 Task: Select "You were students together" as a relationship.
Action: Mouse moved to (346, 323)
Screenshot: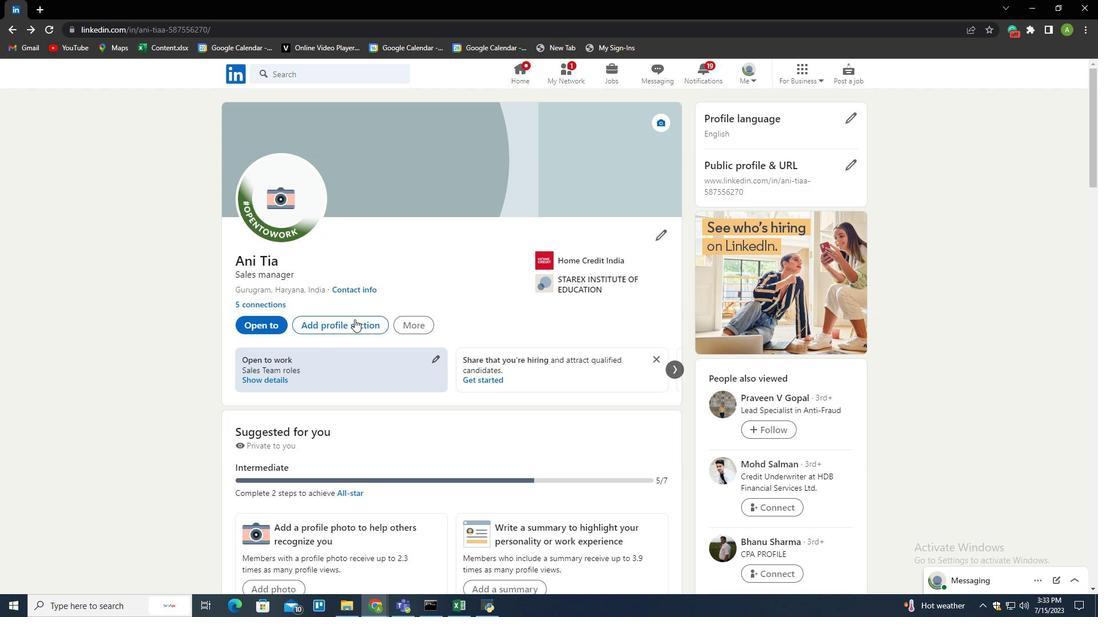 
Action: Mouse pressed left at (346, 323)
Screenshot: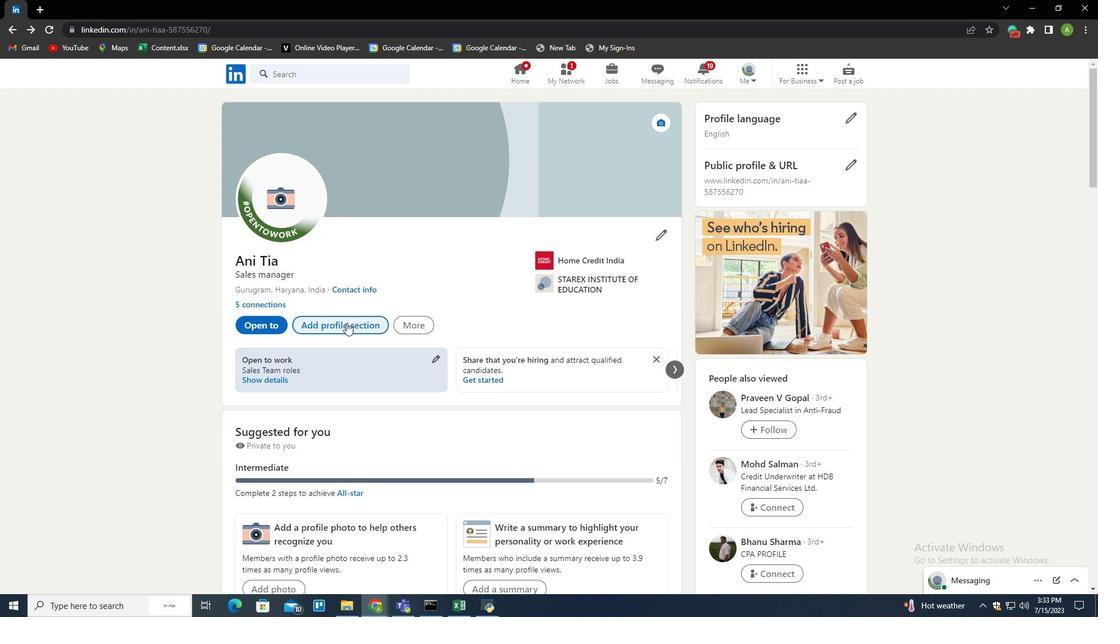 
Action: Mouse moved to (679, 153)
Screenshot: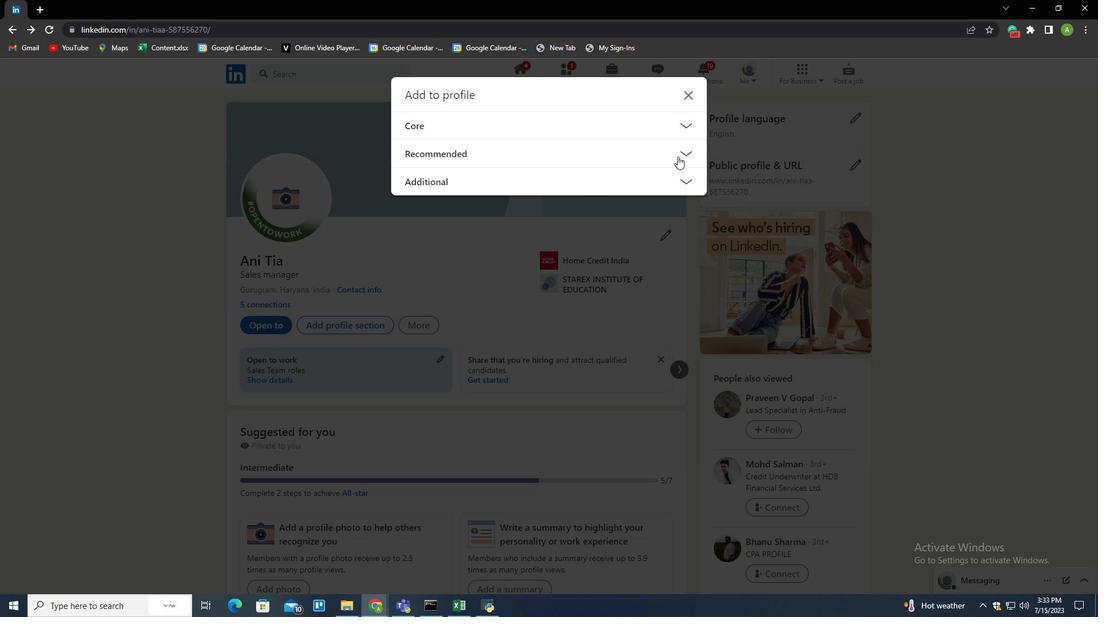 
Action: Mouse pressed left at (679, 153)
Screenshot: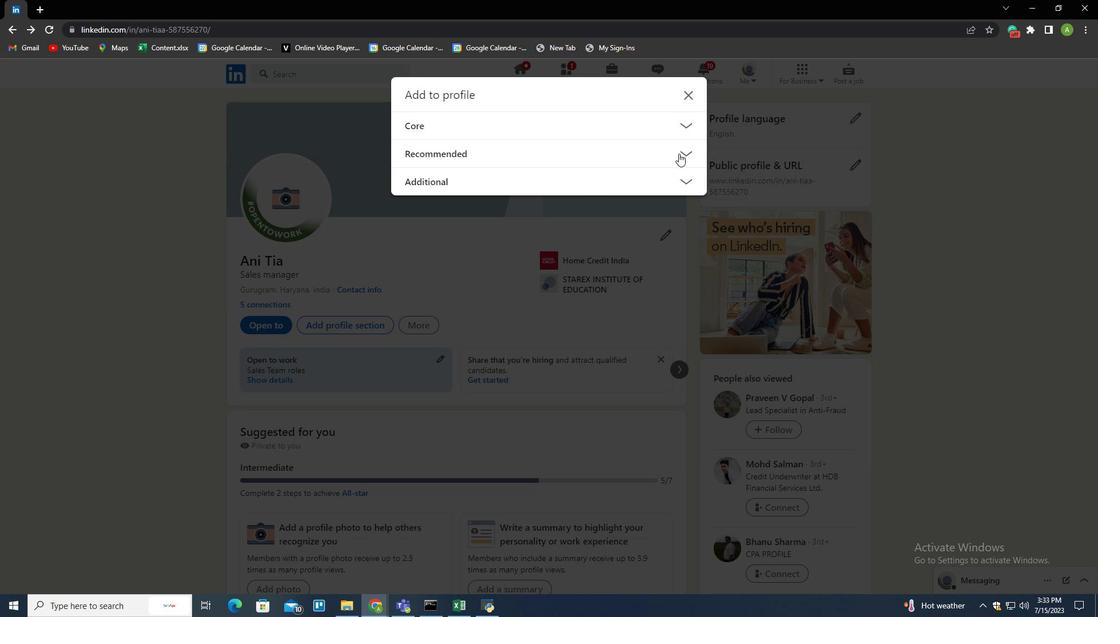 
Action: Mouse moved to (448, 313)
Screenshot: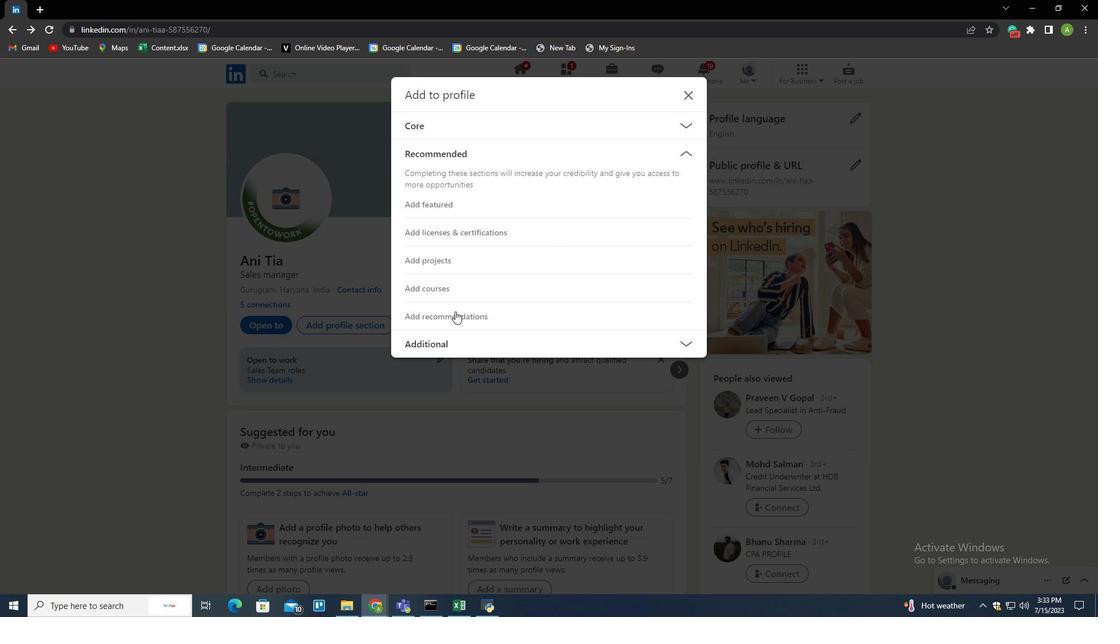 
Action: Mouse pressed left at (448, 313)
Screenshot: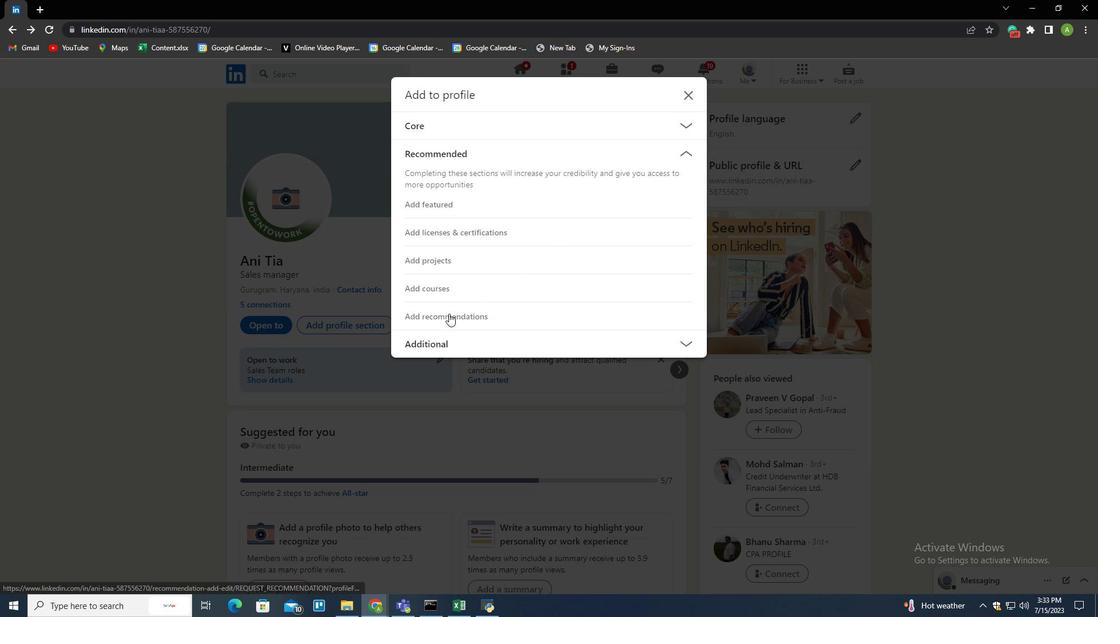 
Action: Mouse moved to (411, 203)
Screenshot: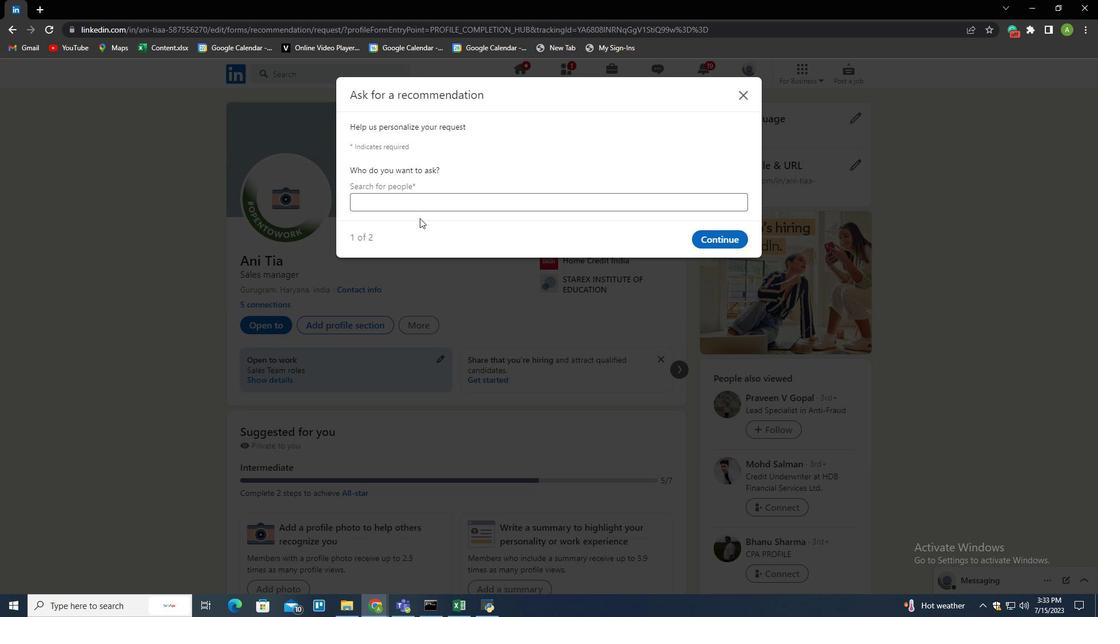 
Action: Mouse pressed left at (411, 203)
Screenshot: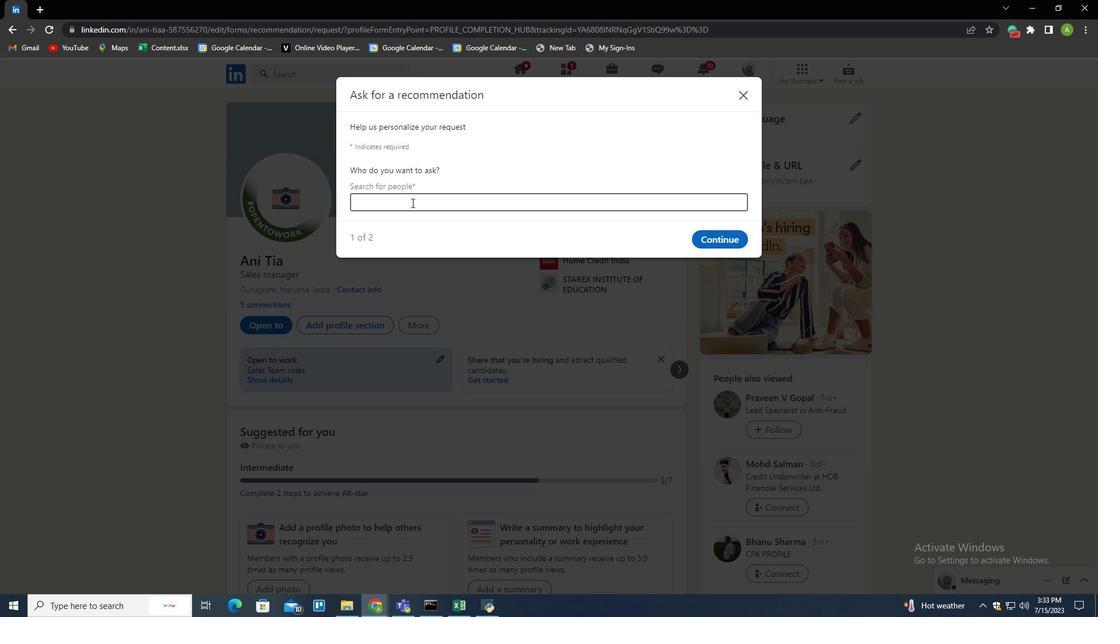 
Action: Key pressed p
Screenshot: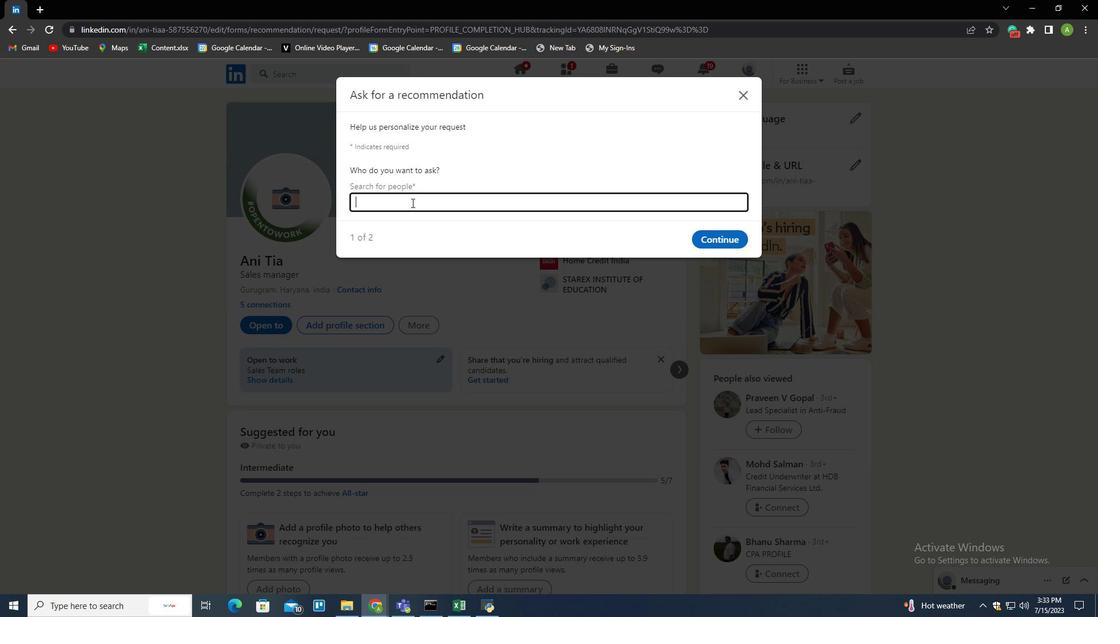 
Action: Mouse moved to (408, 219)
Screenshot: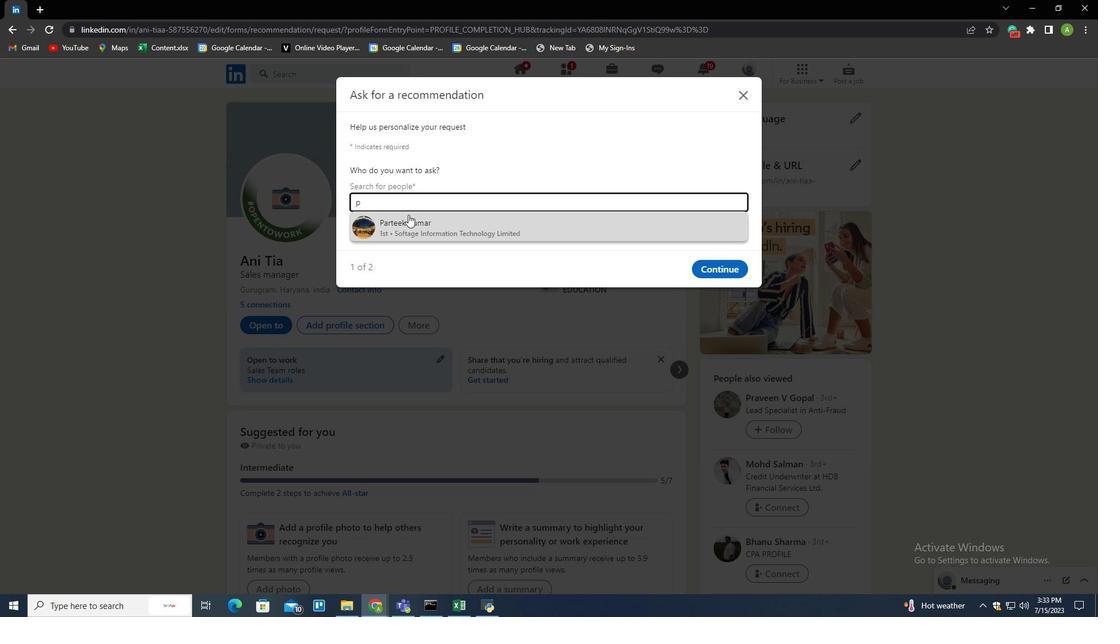 
Action: Mouse pressed left at (408, 219)
Screenshot: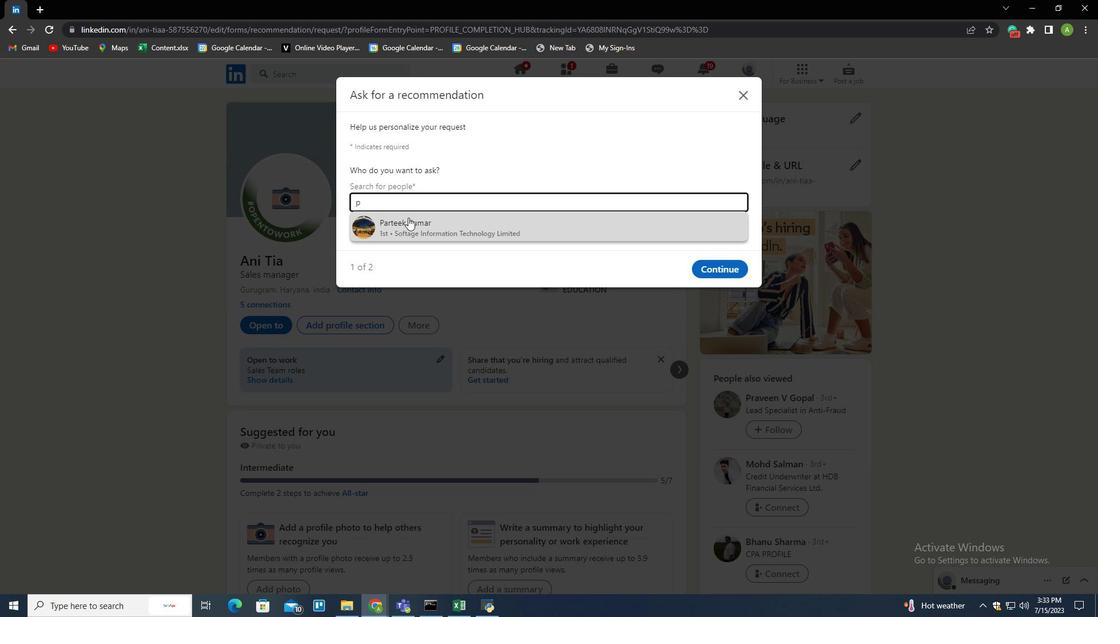 
Action: Mouse moved to (701, 240)
Screenshot: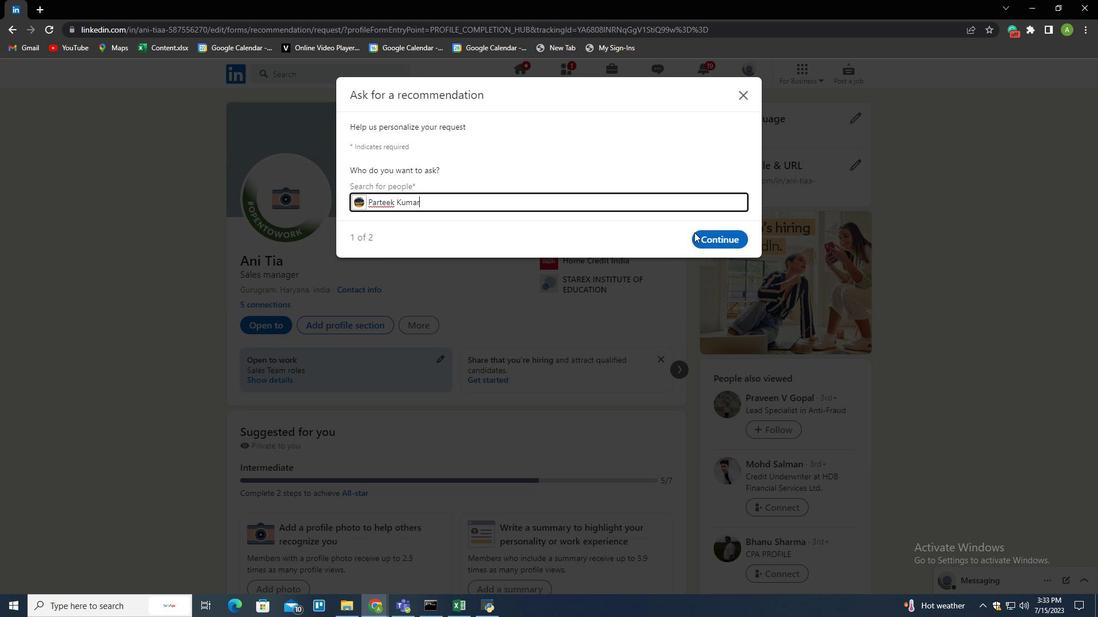 
Action: Mouse pressed left at (701, 240)
Screenshot: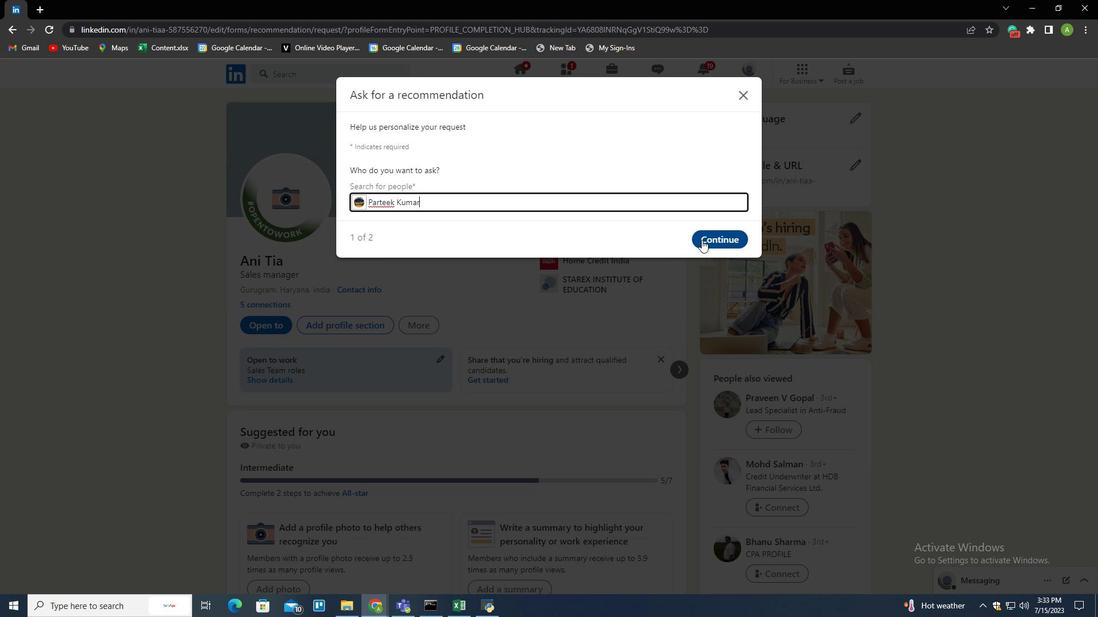 
Action: Mouse moved to (402, 237)
Screenshot: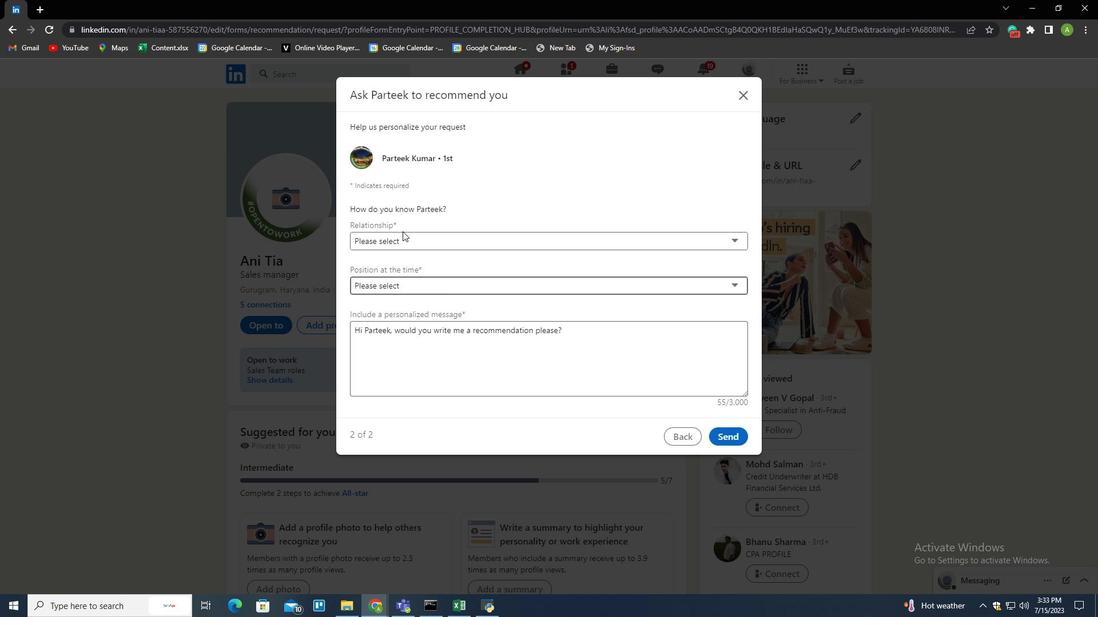 
Action: Mouse pressed left at (402, 237)
Screenshot: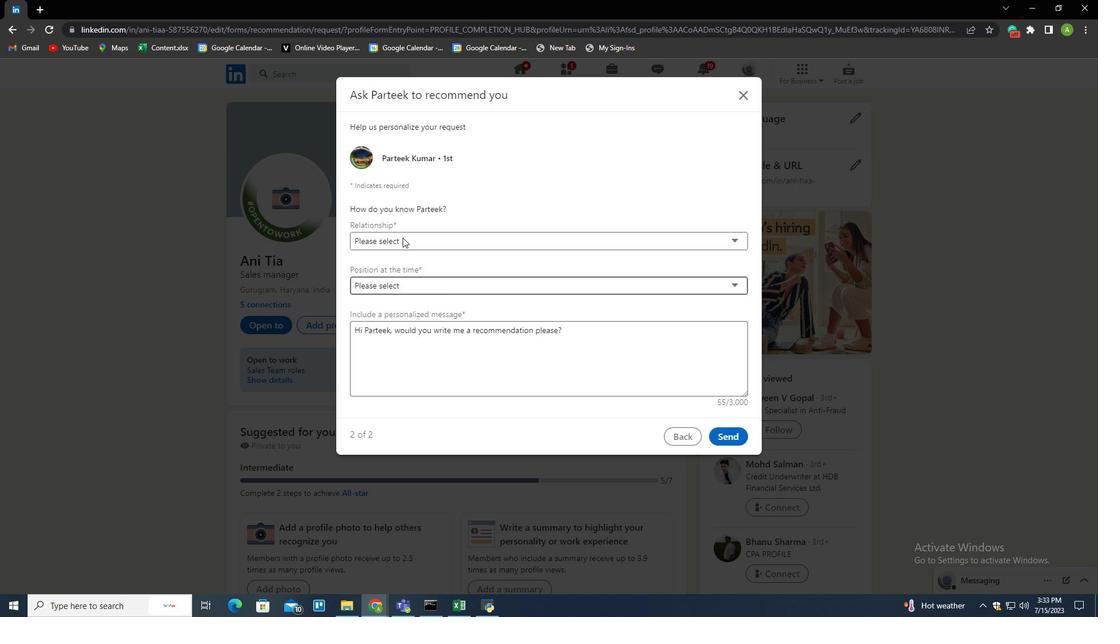 
Action: Mouse moved to (432, 388)
Screenshot: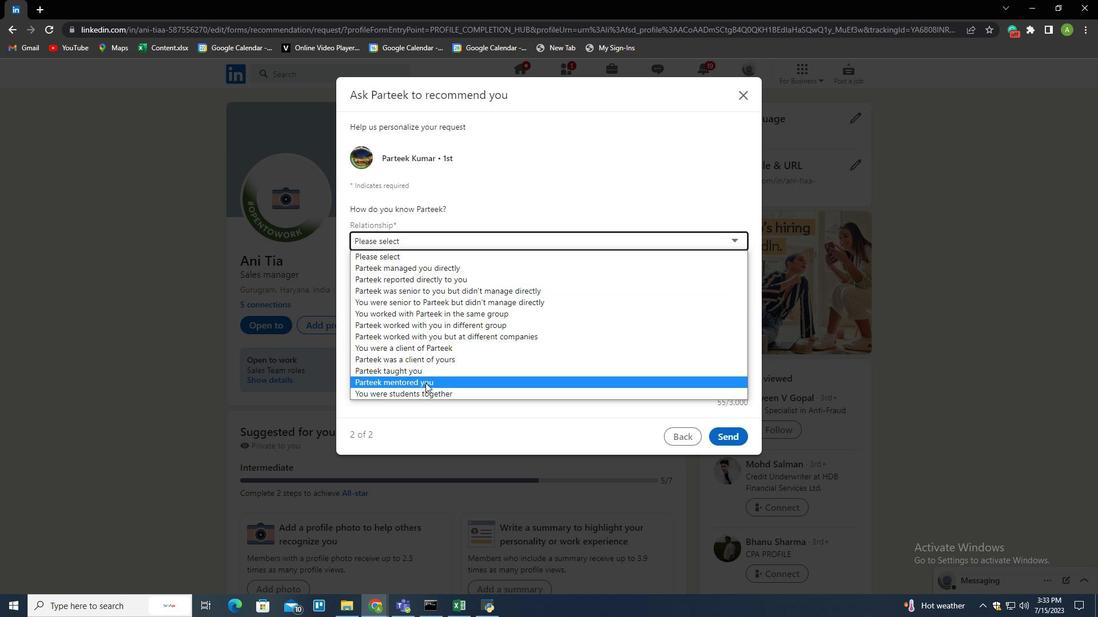 
Action: Mouse pressed left at (432, 388)
Screenshot: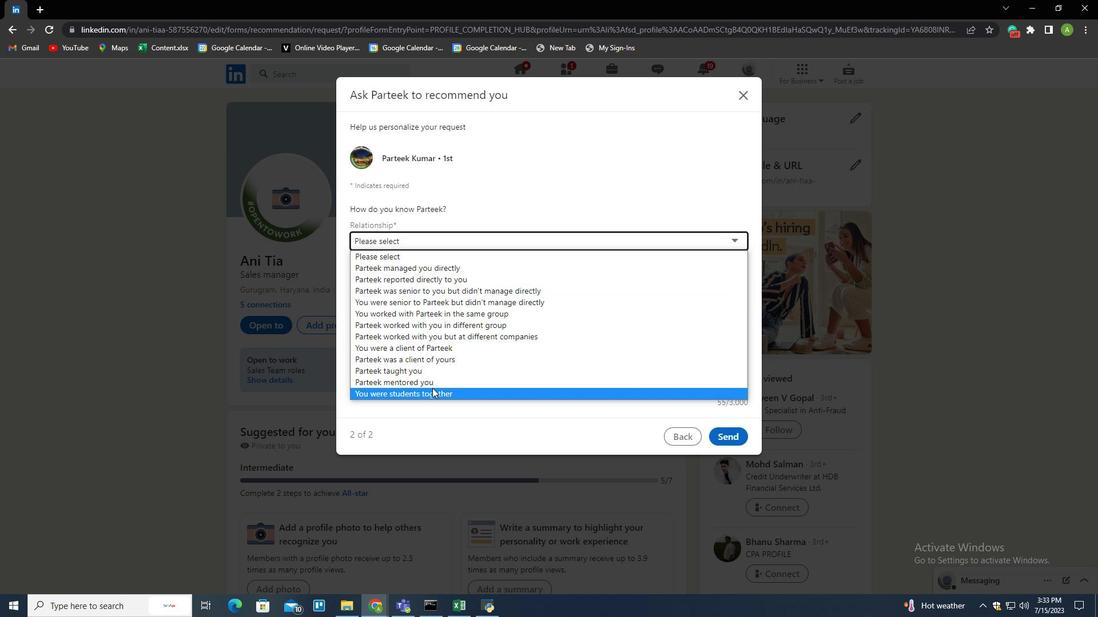 
Action: Mouse moved to (436, 370)
Screenshot: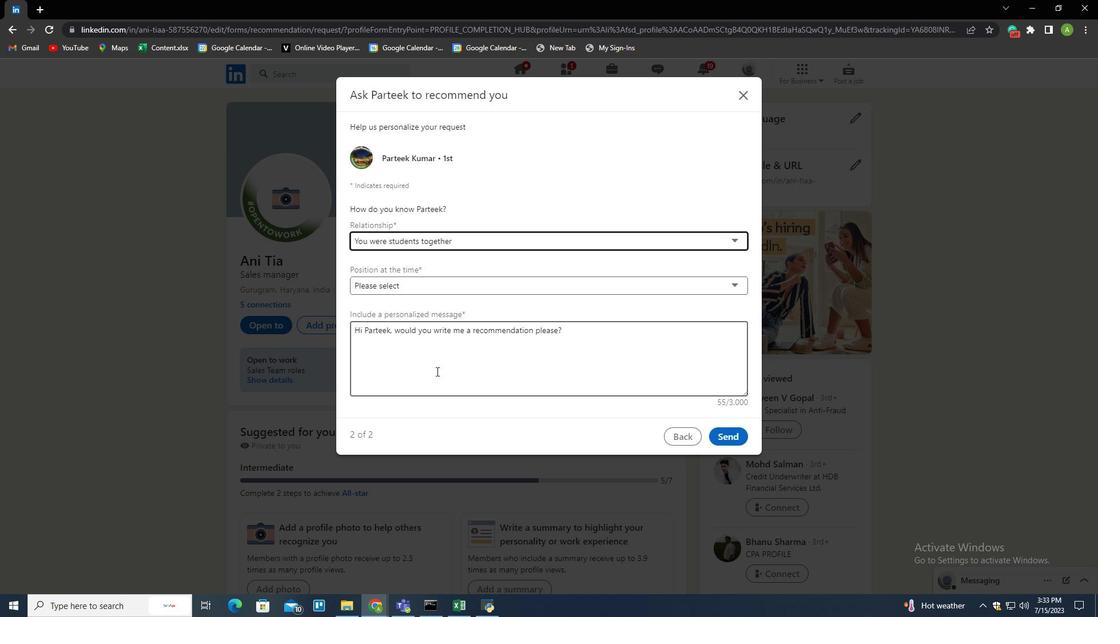
